 Task: Add an event with the title Second Interview with Roberstson, date '2024/05/03', time 9:40 AM to 11:40 AMand add a description: Analyzing the campaign's KPIs, such as website traffic, lead generation, sales, customer acquisition cost, return on investment (ROI), or brand awareness metrics. This helps to determine if the campaign achieved its desired outcomes and if it delivered a positive ROI.Select event color  Peacock . Add location for the event as: Rotterdam, Netherlands, logged in from the account softage.8@softage.netand send the event invitation to softage.6@softage.net and softage.7@softage.net. Set a reminder for the event Daily
Action: Mouse moved to (75, 84)
Screenshot: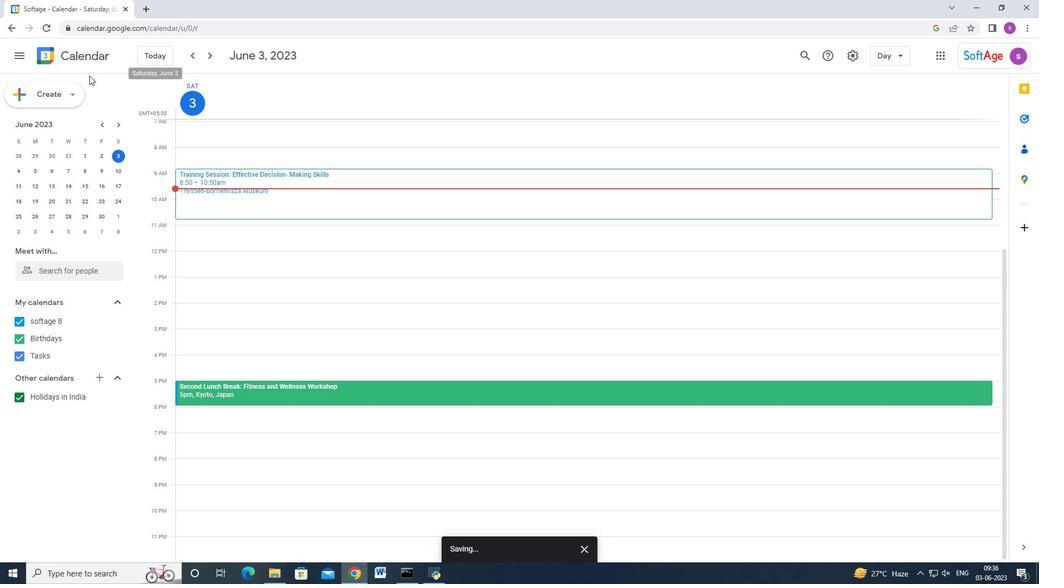 
Action: Mouse pressed left at (75, 84)
Screenshot: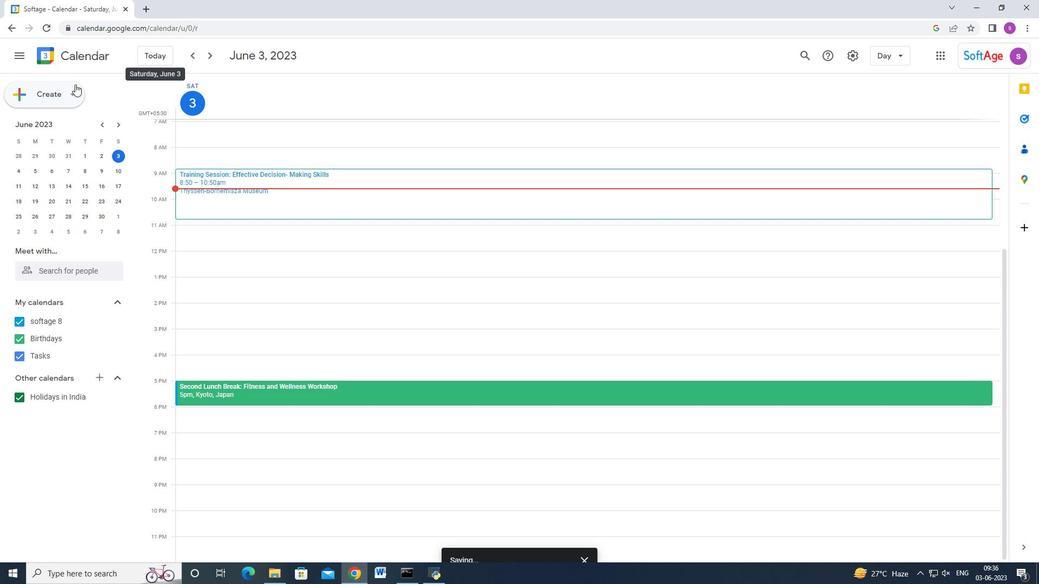 
Action: Mouse moved to (45, 116)
Screenshot: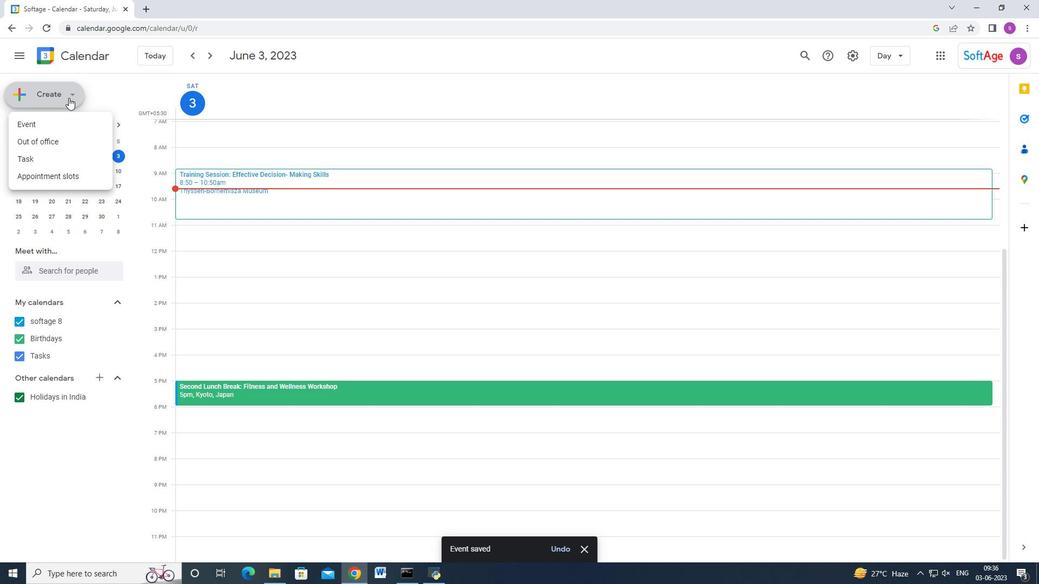
Action: Mouse pressed left at (45, 116)
Screenshot: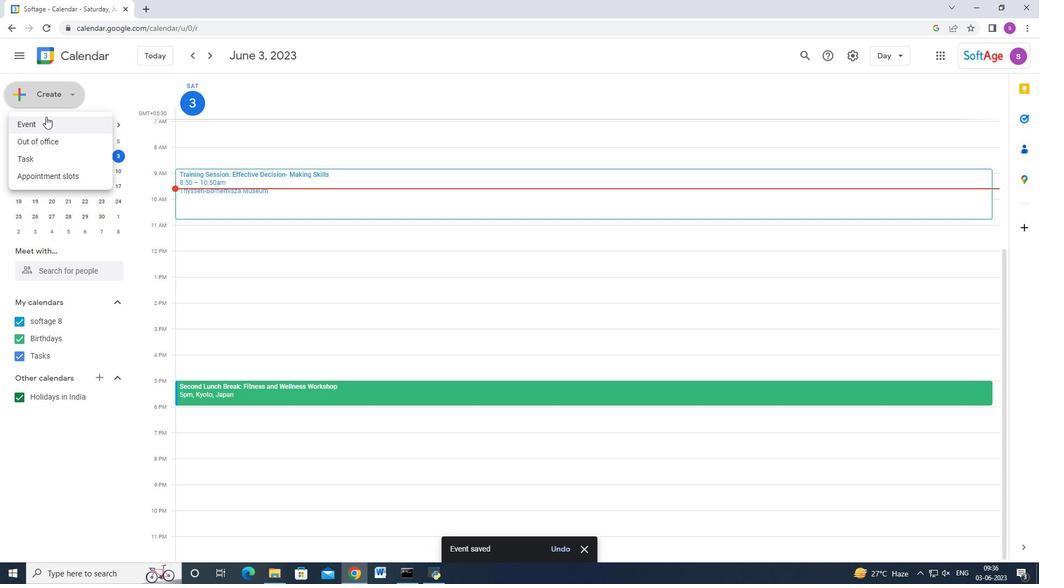 
Action: Mouse moved to (594, 428)
Screenshot: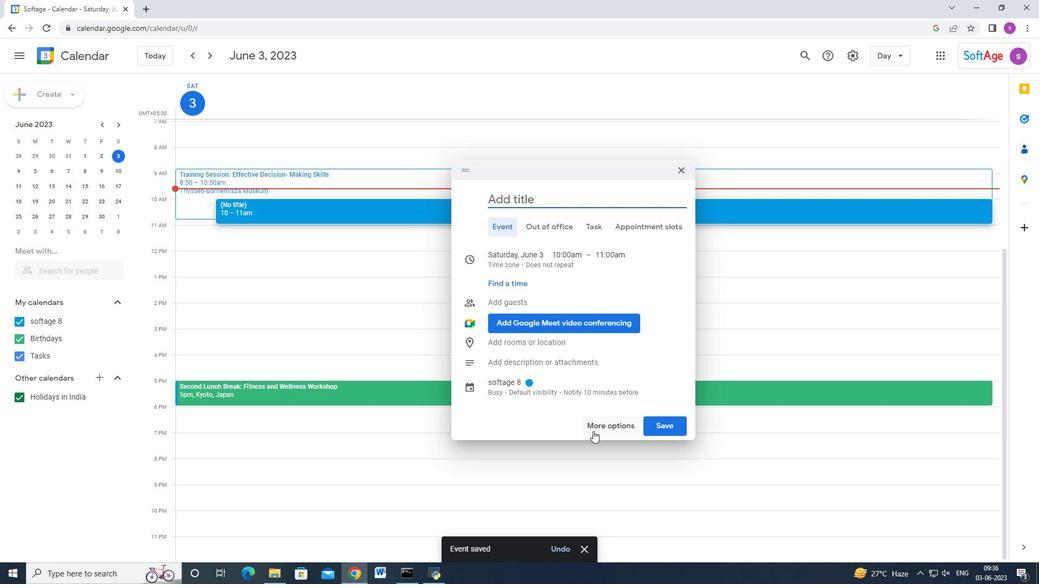 
Action: Mouse pressed left at (594, 428)
Screenshot: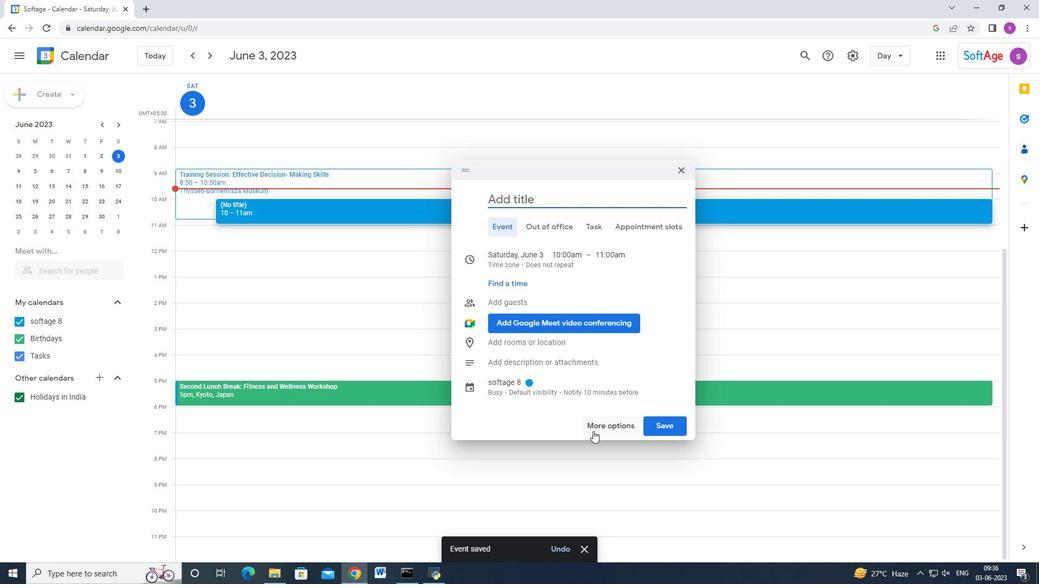 
Action: Mouse moved to (162, 64)
Screenshot: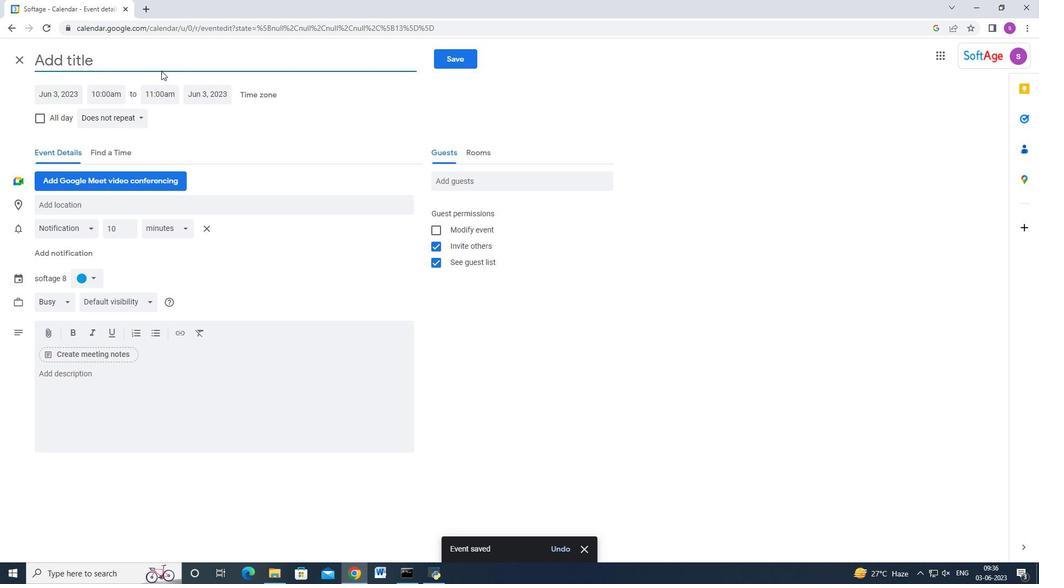 
Action: Key pressed <Key.shift_r>Second<Key.space><Key.shift>Interview<Key.space>with<Key.space><Key.shift>Robertson
Screenshot: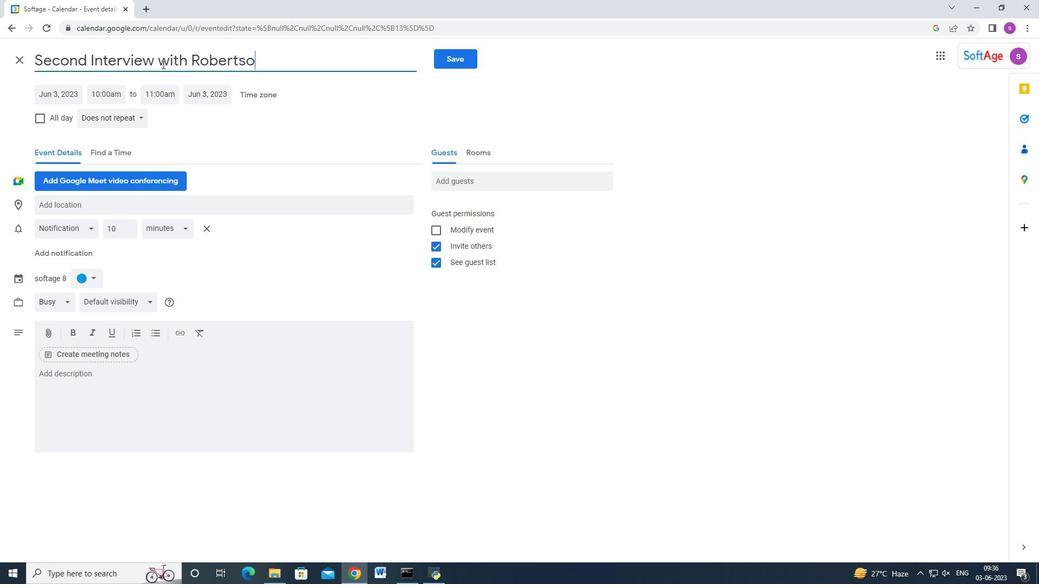 
Action: Mouse moved to (61, 94)
Screenshot: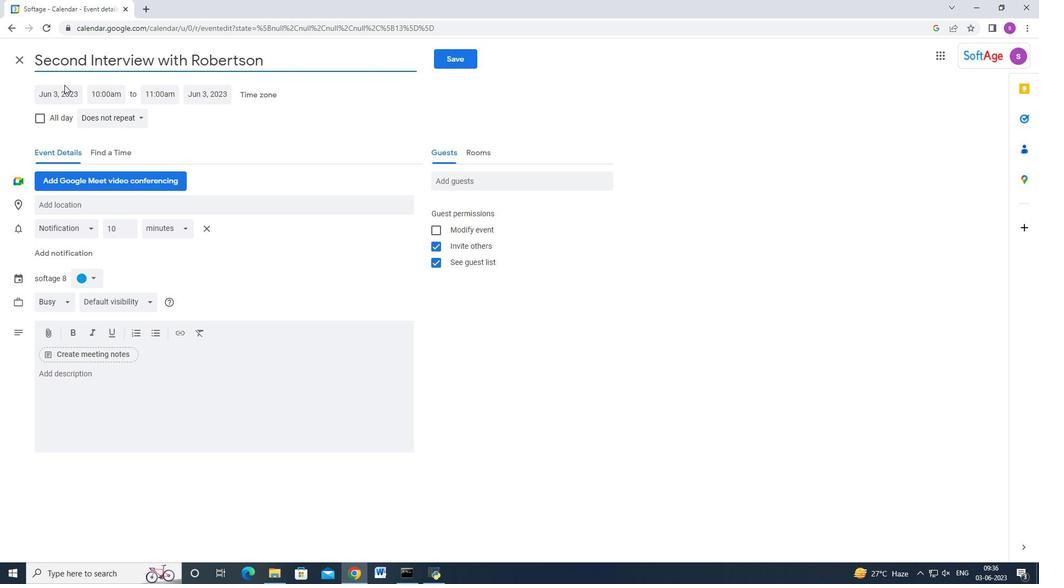 
Action: Mouse pressed left at (61, 94)
Screenshot: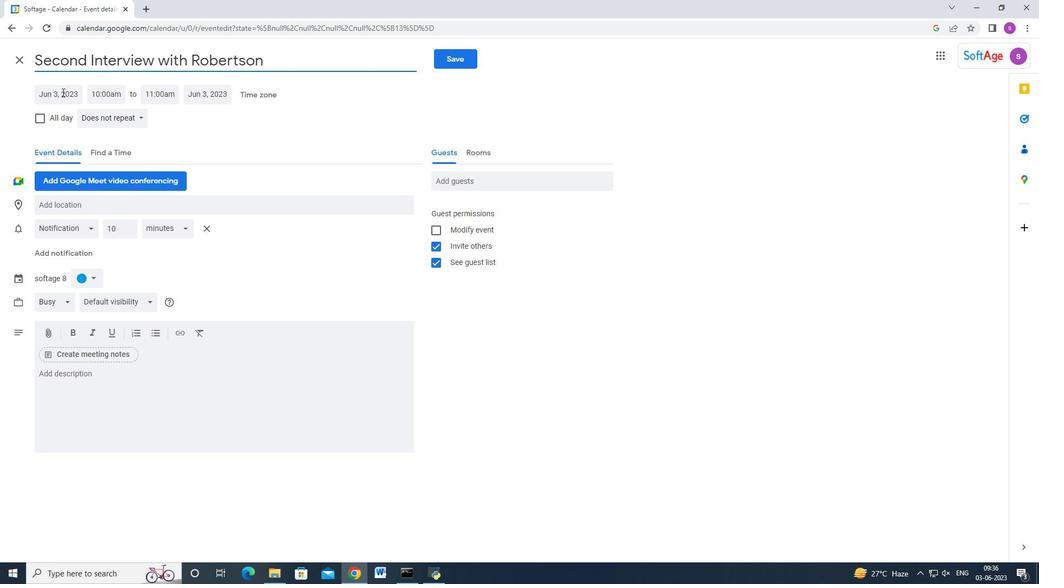 
Action: Mouse moved to (172, 118)
Screenshot: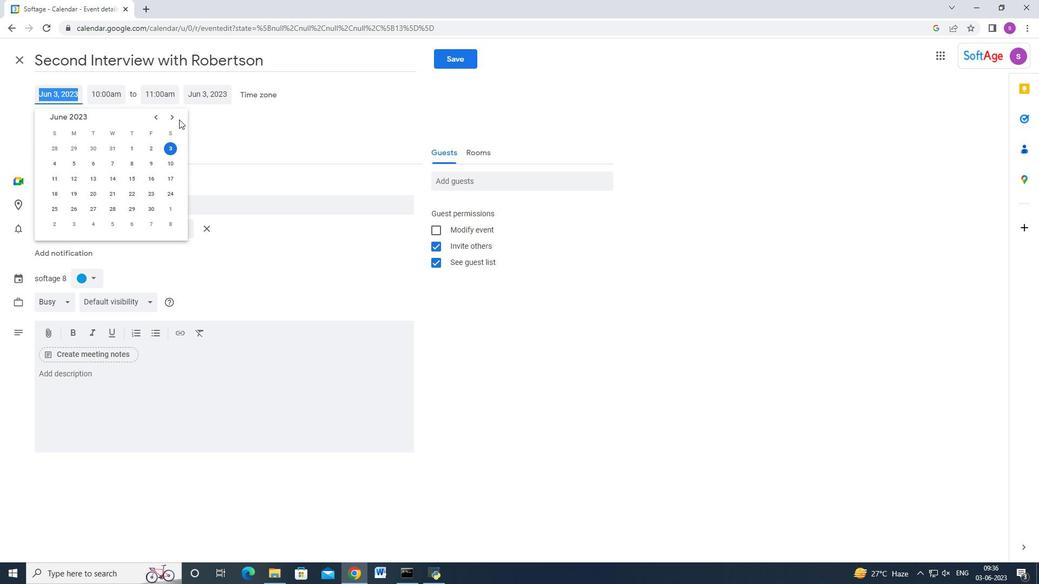 
Action: Mouse pressed left at (172, 118)
Screenshot: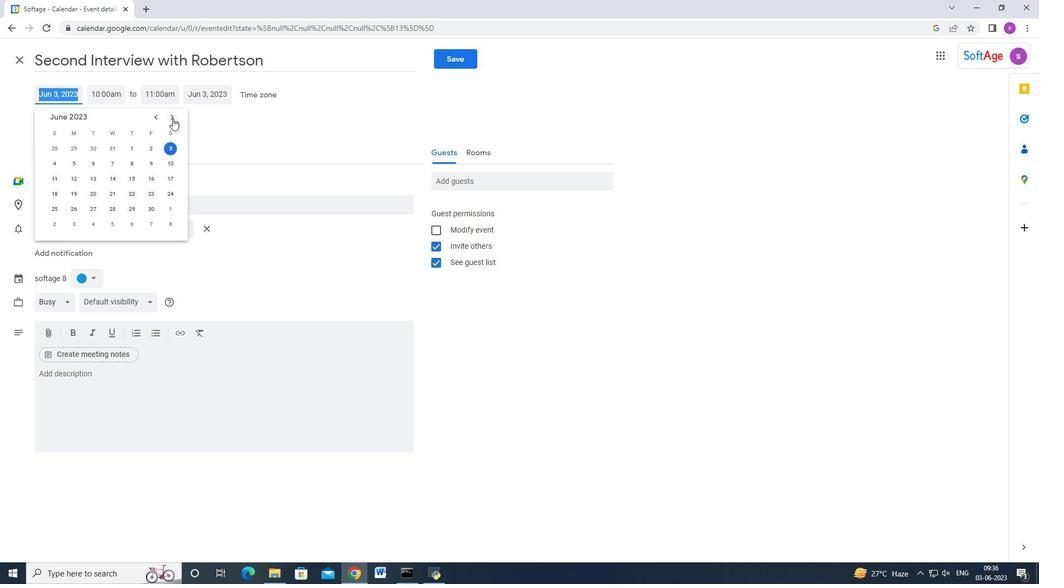 
Action: Mouse pressed left at (172, 118)
Screenshot: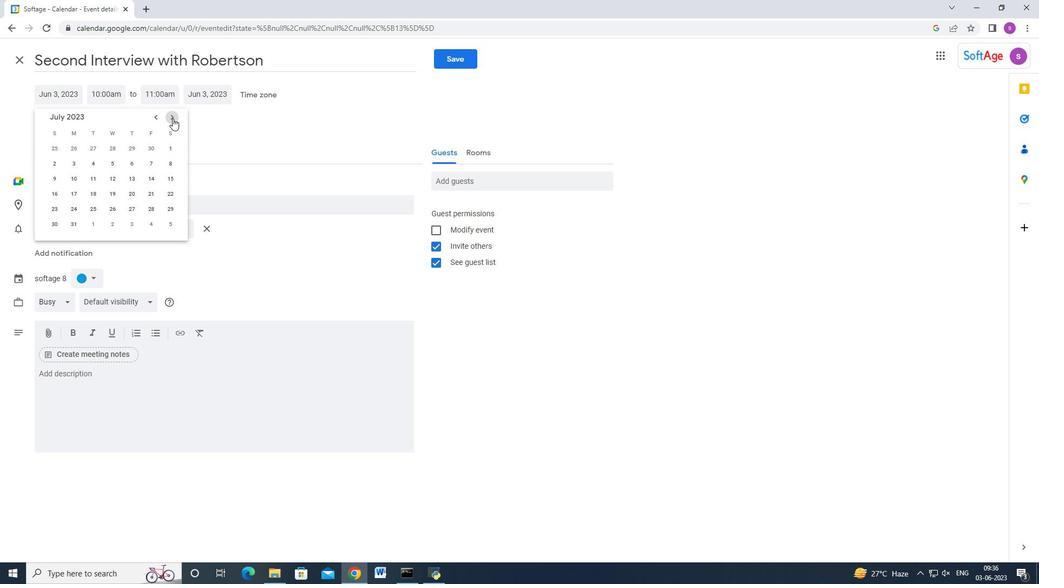 
Action: Mouse pressed left at (172, 118)
Screenshot: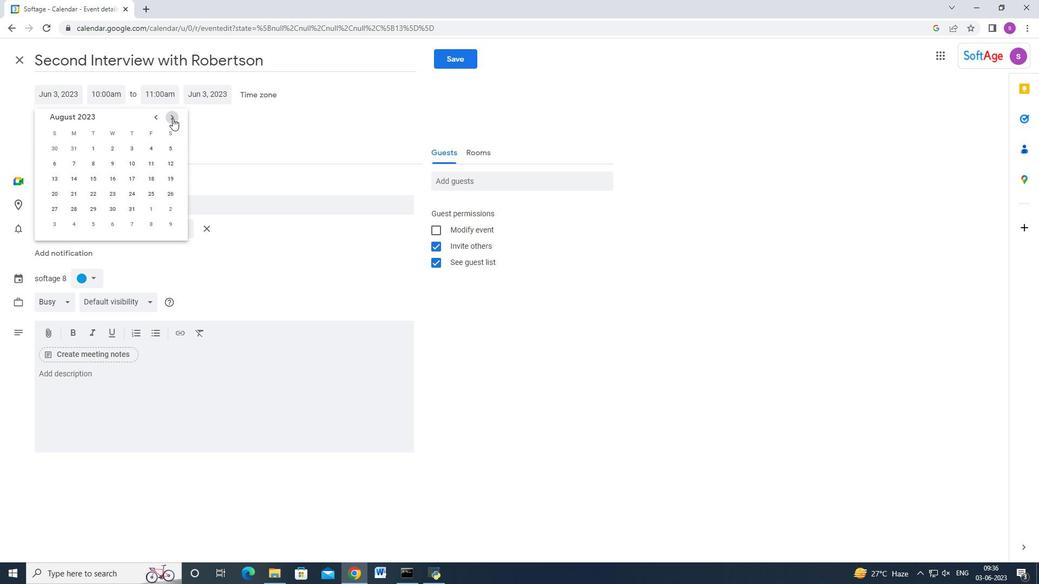 
Action: Mouse pressed left at (172, 118)
Screenshot: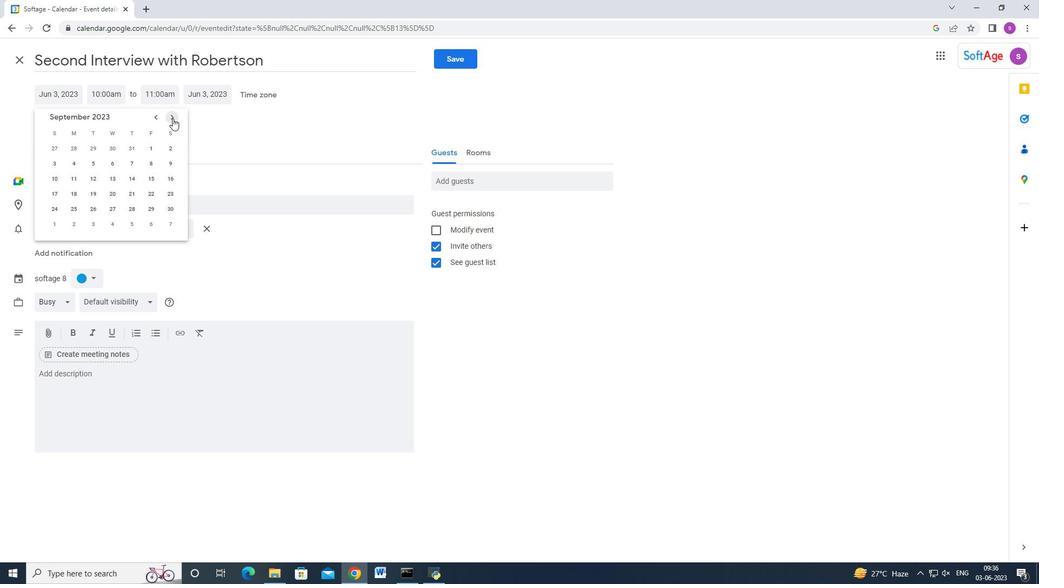 
Action: Mouse pressed left at (172, 118)
Screenshot: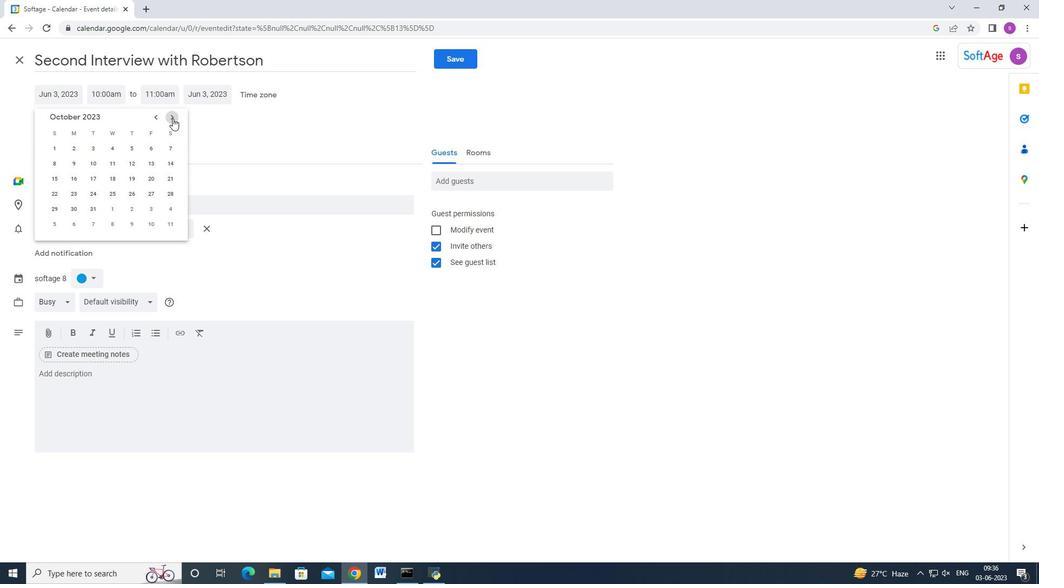 
Action: Mouse pressed left at (172, 118)
Screenshot: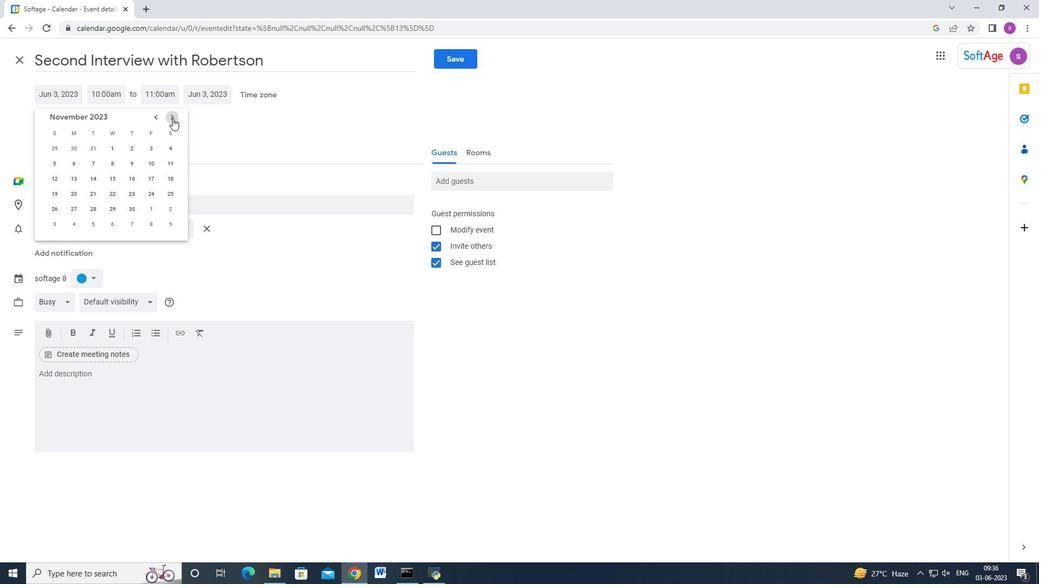 
Action: Mouse pressed left at (172, 118)
Screenshot: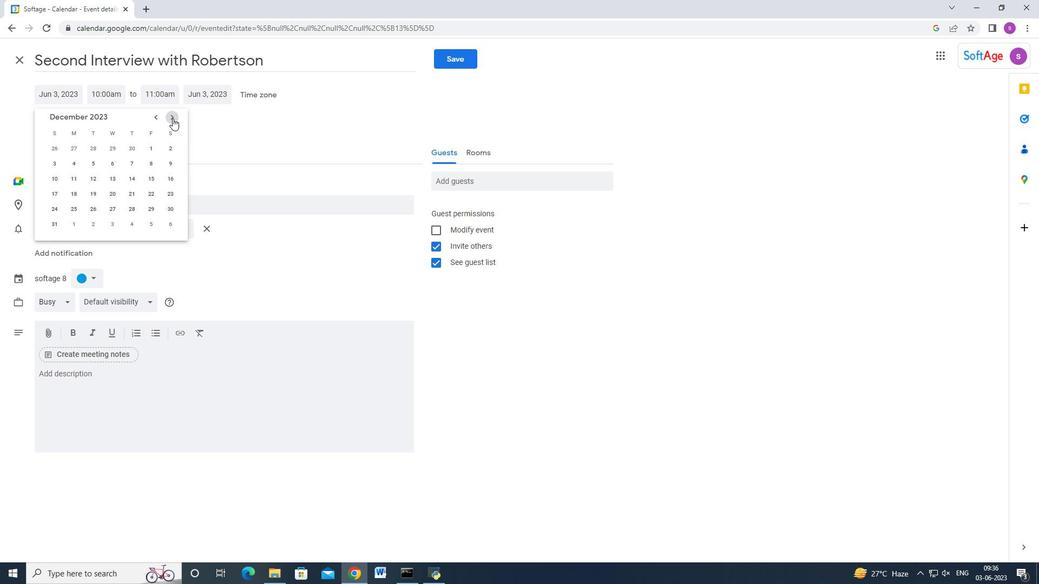 
Action: Mouse pressed left at (172, 118)
Screenshot: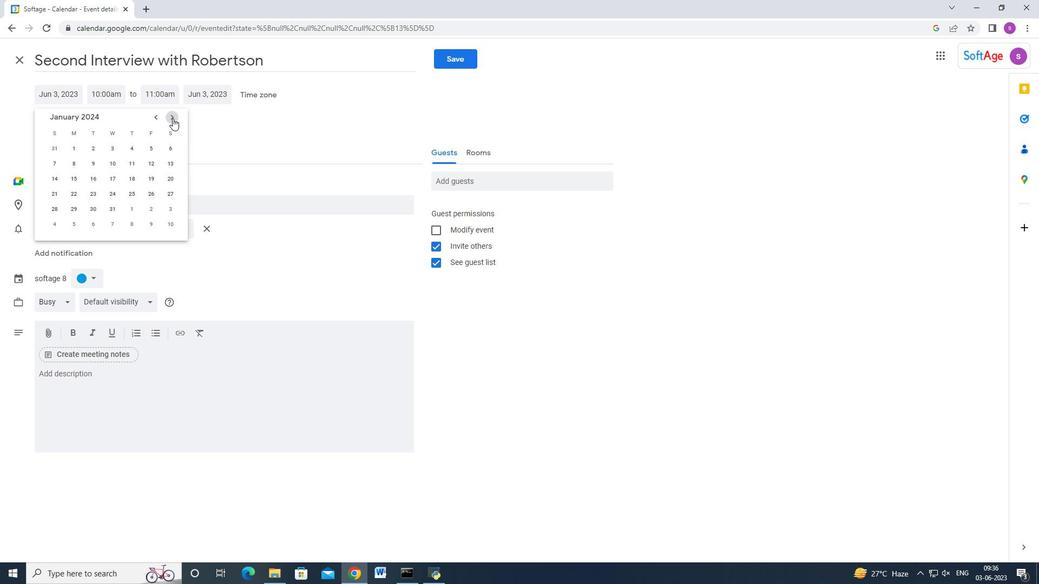 
Action: Mouse pressed left at (172, 118)
Screenshot: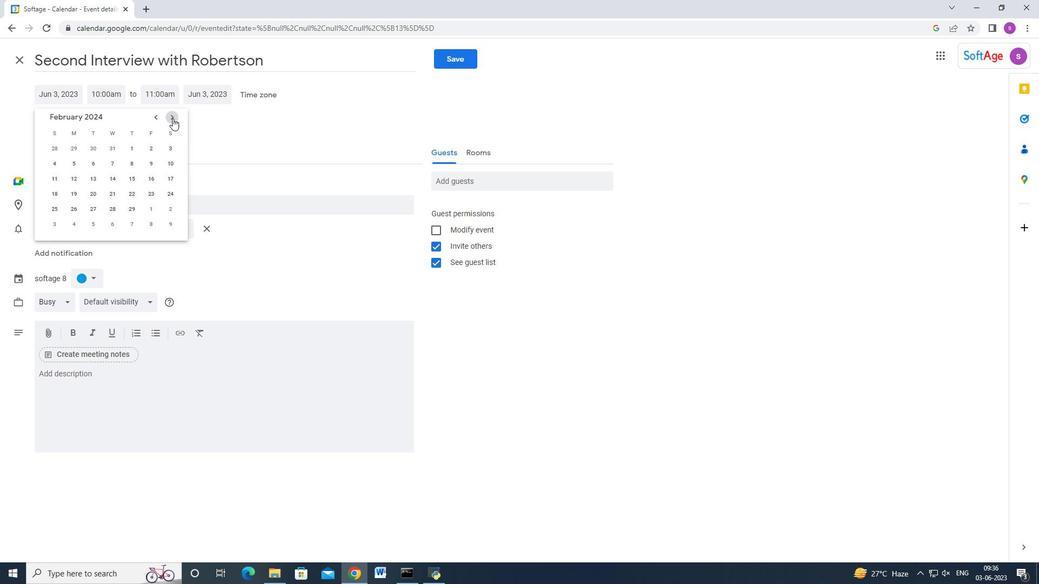 
Action: Mouse pressed left at (172, 118)
Screenshot: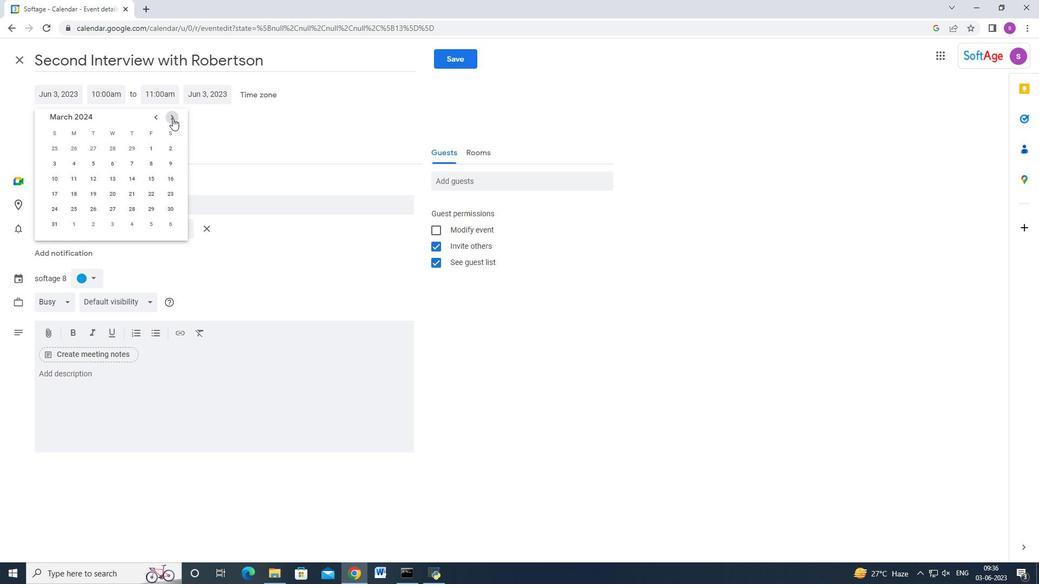 
Action: Mouse moved to (113, 147)
Screenshot: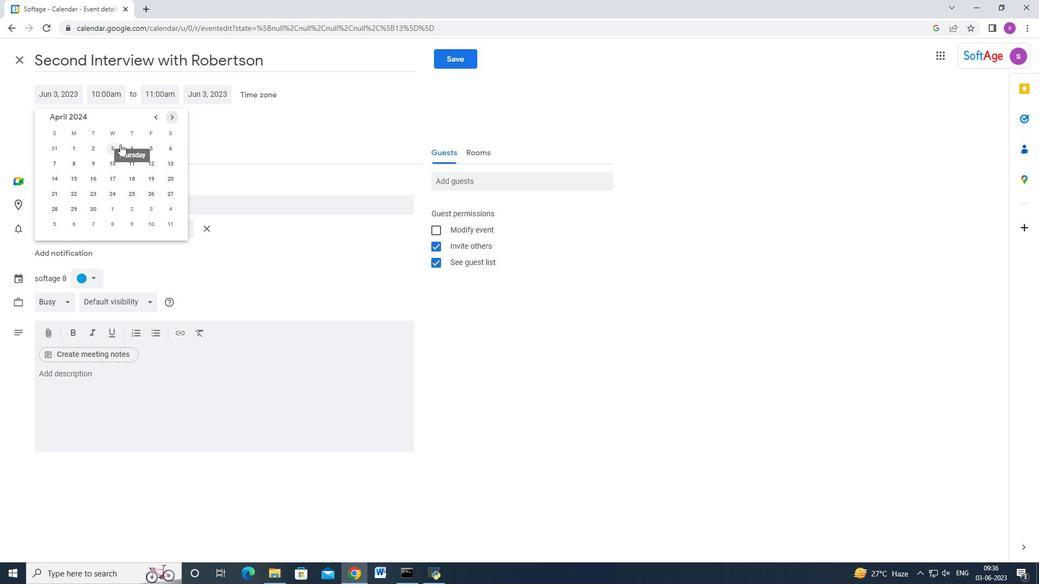
Action: Mouse pressed left at (113, 147)
Screenshot: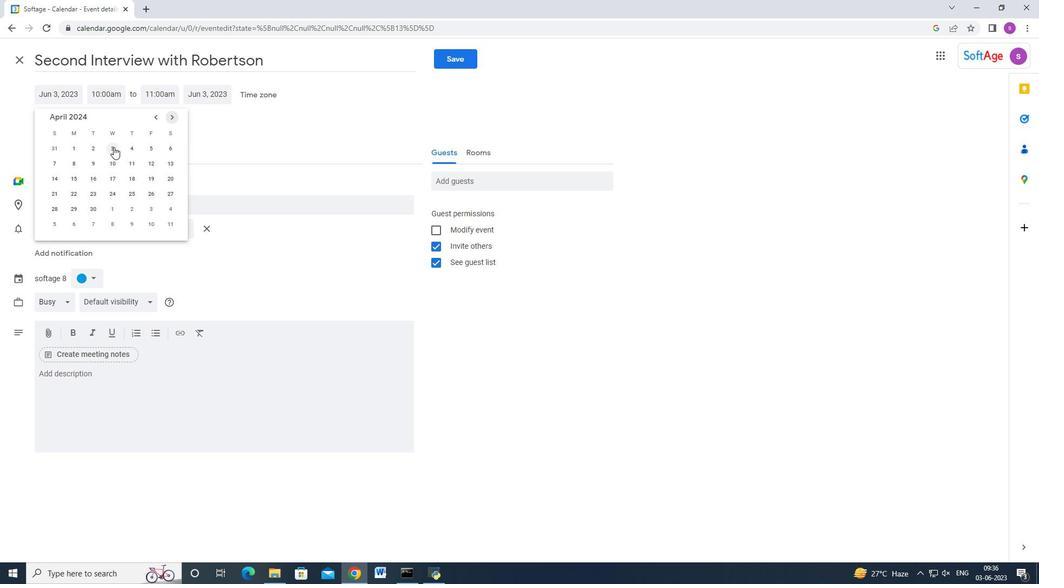 
Action: Mouse moved to (111, 97)
Screenshot: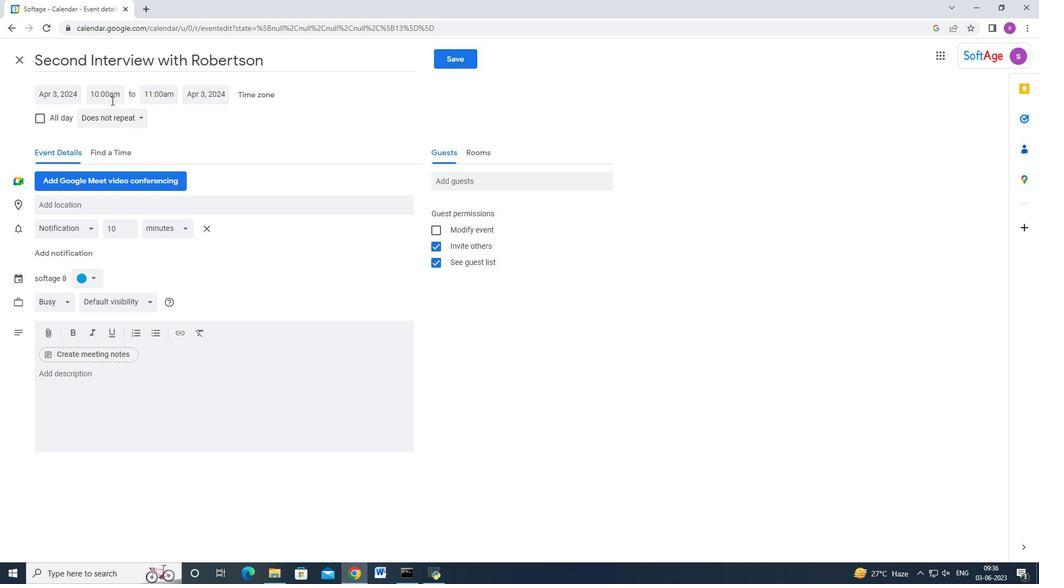 
Action: Mouse pressed left at (111, 97)
Screenshot: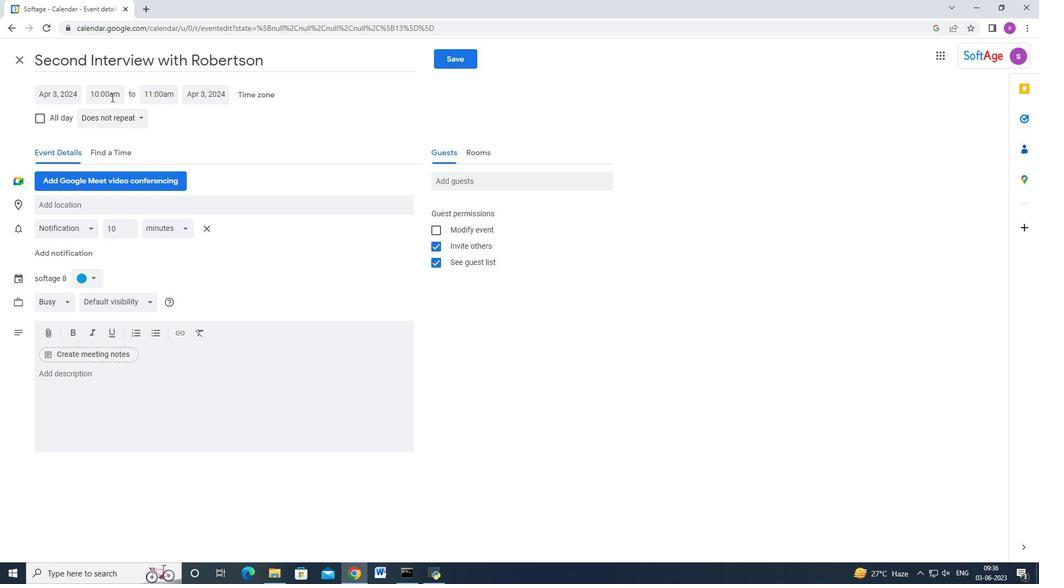 
Action: Key pressed 9<Key.shift>:40am<Key.enter><Key.tab>11<Key.shift>:40am<Key.enter>
Screenshot: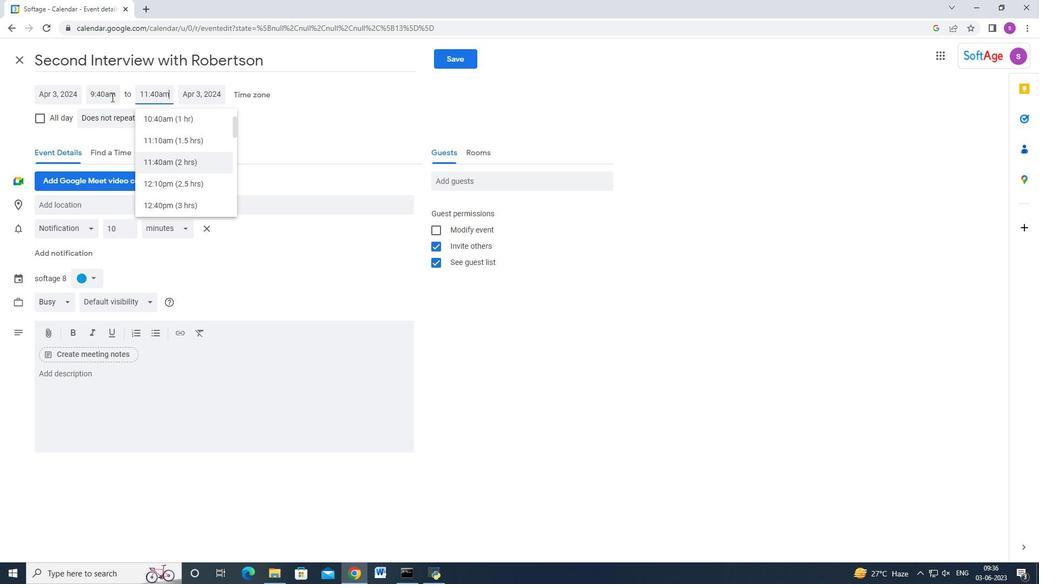 
Action: Mouse moved to (169, 390)
Screenshot: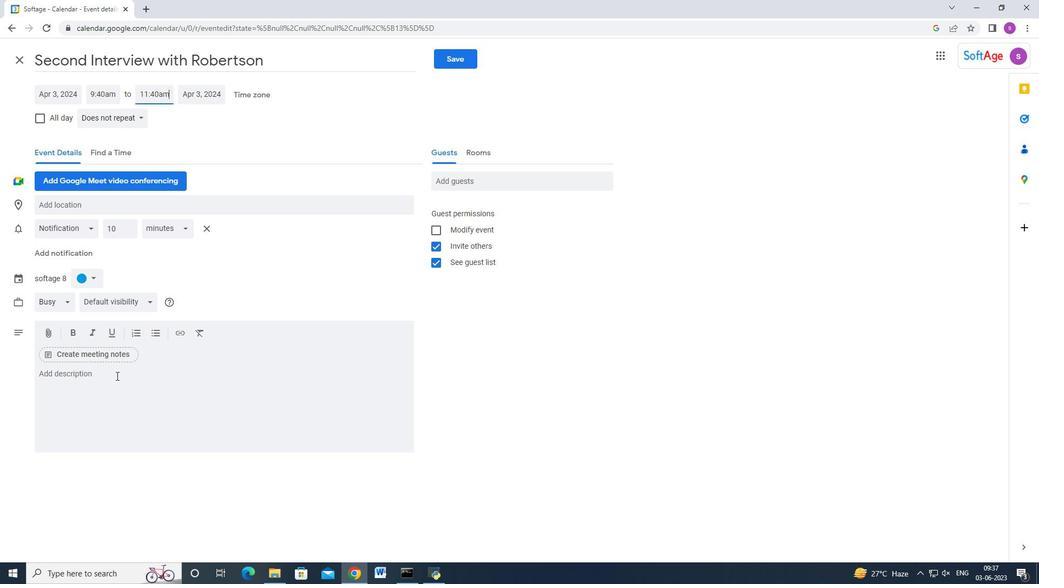 
Action: Mouse pressed left at (169, 390)
Screenshot: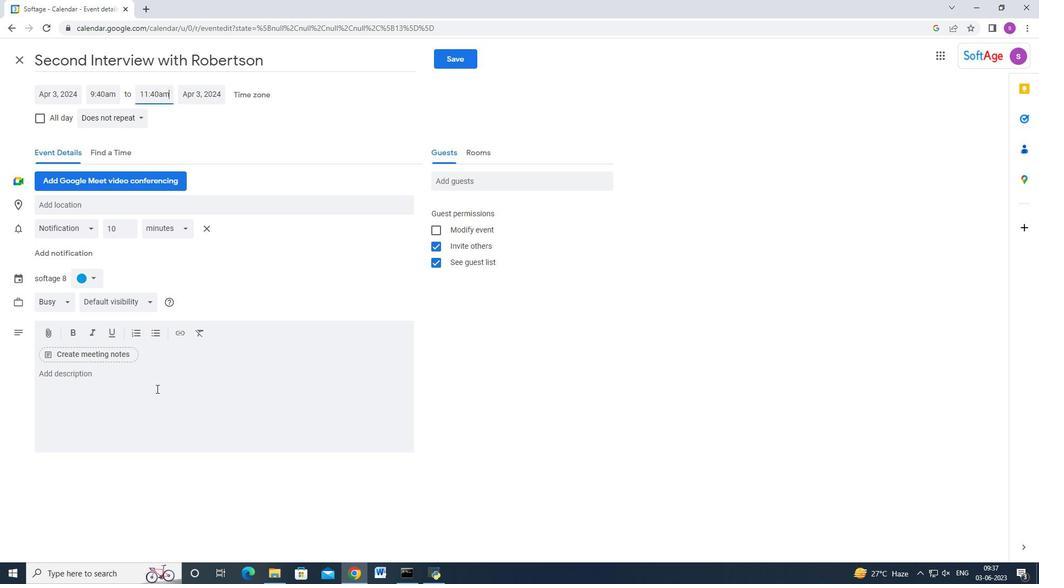 
Action: Key pressed <Key.shift><Key.shift>Analyzing<Key.space>the<Key.space>campaign's<Key.space><Key.caps_lock>KPI<Key.caps_lock>s<Key.space><Key.backspace>,<Key.space>such<Key.space>as<Key.space>website<Key.space>traffice,<Key.space>lea<Key.backspace><Key.backspace><Key.backspace><Key.backspace><Key.backspace><Key.backspace>,<Key.space>lead<Key.space>generation,<Key.space>sales,<Key.space>customer<Key.space>acquistion<Key.space>cost,<Key.left><Key.left><Key.left><Key.left><Key.left><Key.left><Key.left><Key.left><Key.left><Key.left><Key.left><Key.left><Key.right><Key.right>i<Key.right><Key.right><Key.right><Key.right><Key.right><Key.right><Key.right><Key.right><Key.right><Key.right><Key.space>return<Key.space>on<Key.space>investment<Key.space><Key.backspace><Key.shift>(<Key.caps_lock>ROI<Key.shift>)<Key.caps_lock><Key.space><Key.backspace>,<Key.space>or<Key.space>brand<Key.space>awareness<Key.space>metrics.<Key.space><Key.shift><Key.shift><Key.shift><Key.shift><Key.shift><Key.shift>This<Key.space>helps<Key.space>to<Key.space>determine<Key.space>if<Key.space>the<Key.space>cc<Key.backspace>ampaign<Key.space>achieved<Key.space>its<Key.space>desired<Key.space>outcomes<Key.space>and<Key.space>if<Key.space>it<Key.space>delivered<Key.space>a<Key.space>positive<Key.space><Key.caps_lock>ROI<Key.caps_lock>.
Screenshot: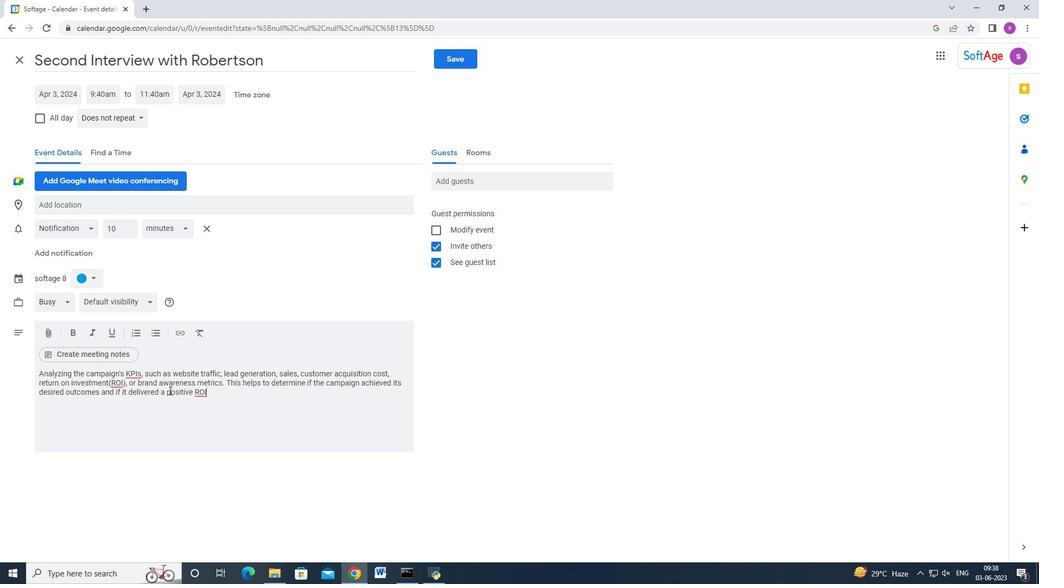 
Action: Mouse moved to (95, 282)
Screenshot: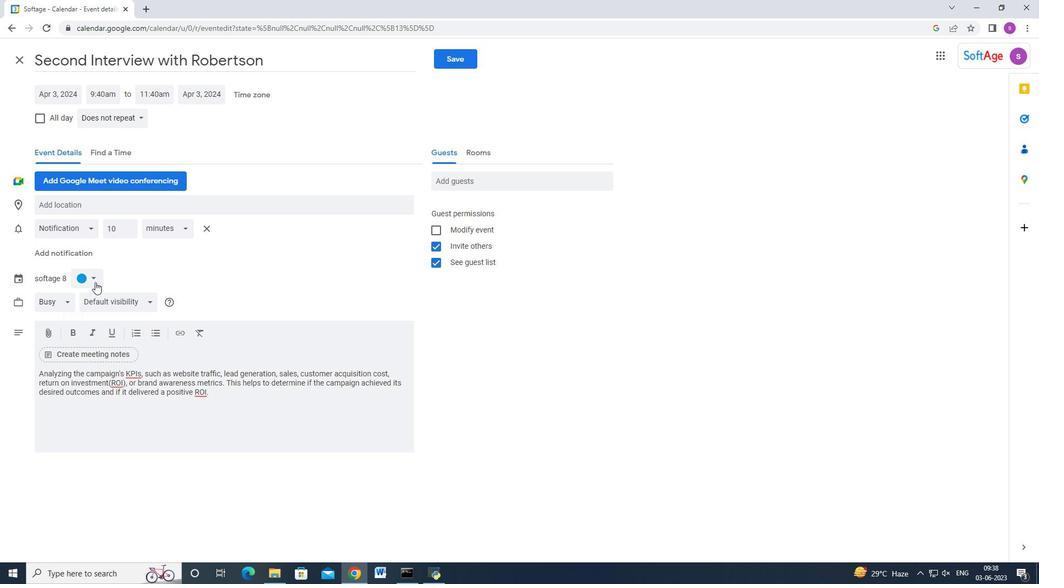 
Action: Mouse pressed left at (95, 282)
Screenshot: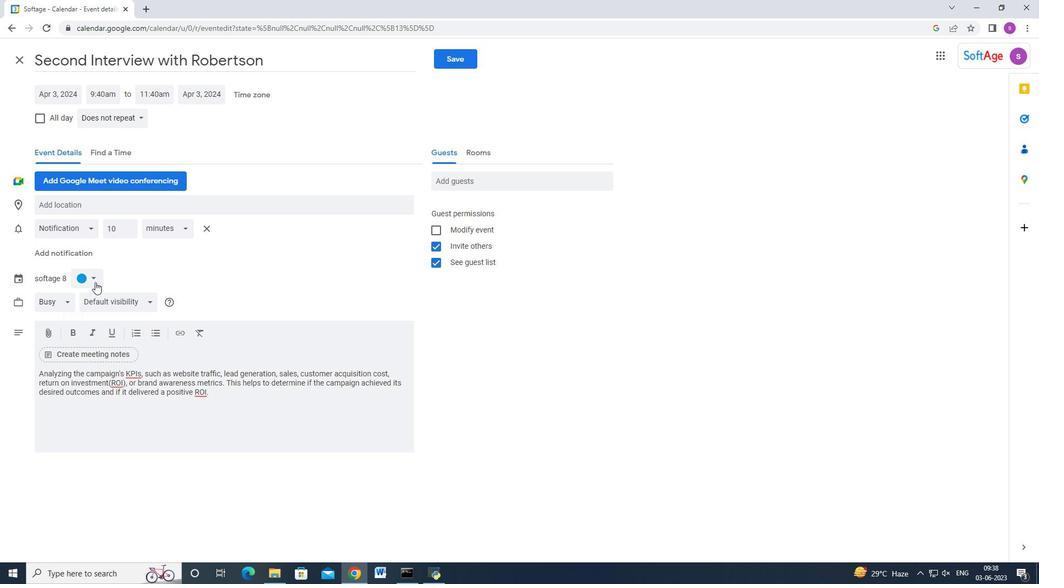 
Action: Mouse moved to (79, 317)
Screenshot: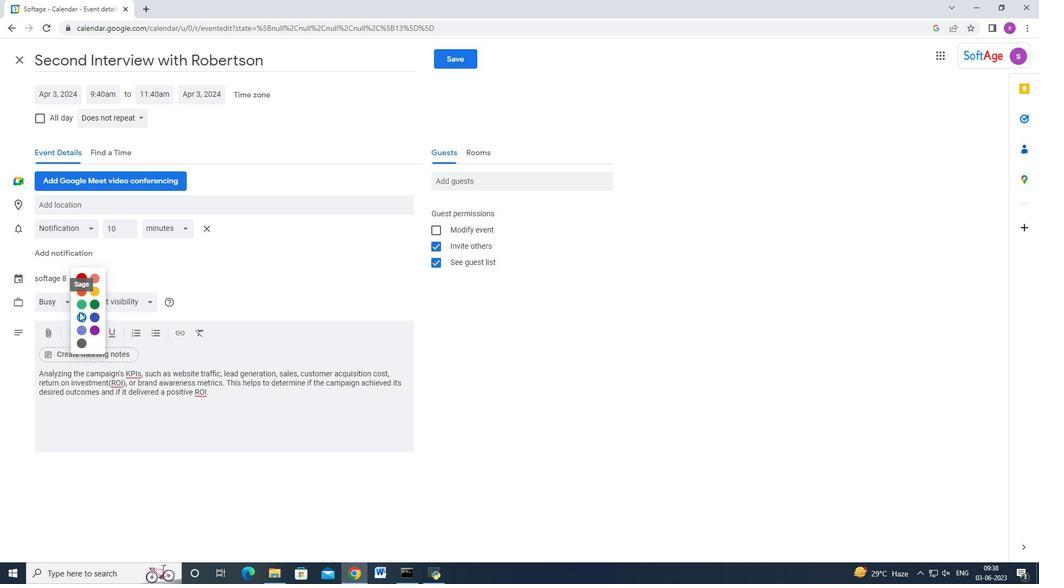 
Action: Mouse pressed left at (79, 317)
Screenshot: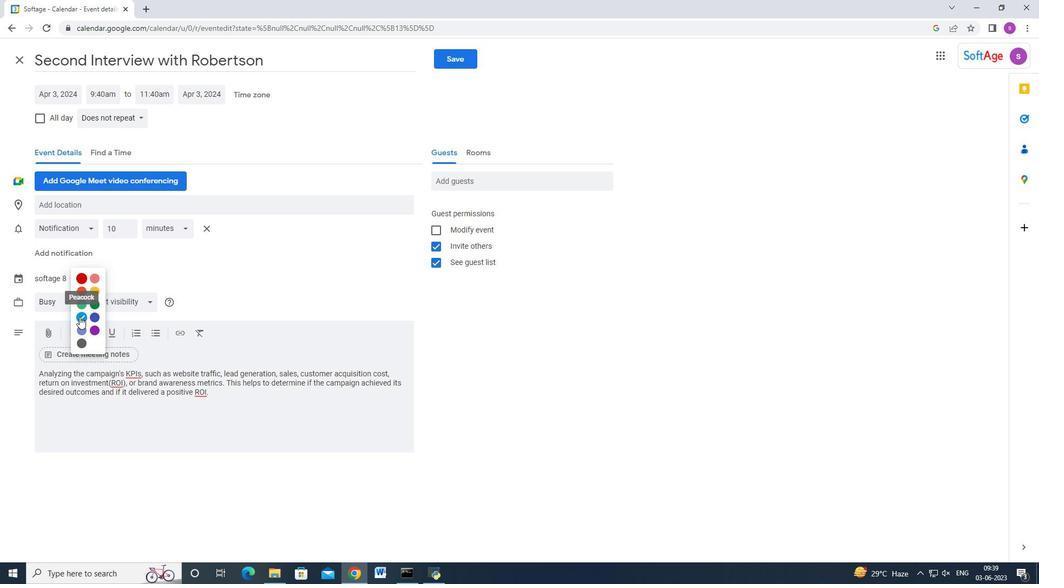 
Action: Mouse moved to (161, 211)
Screenshot: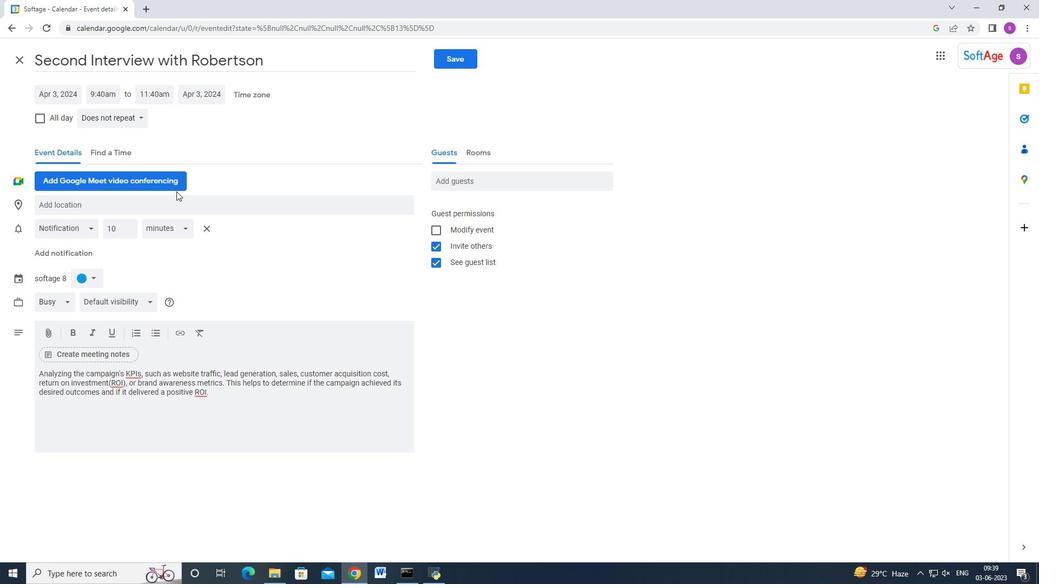 
Action: Mouse pressed left at (161, 211)
Screenshot: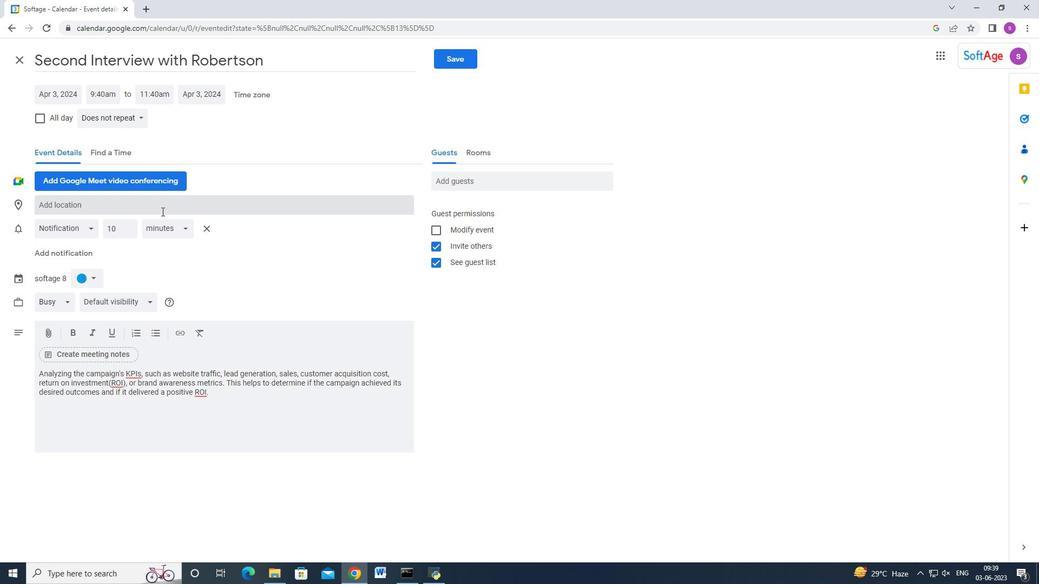 
Action: Key pressed <Key.shift>Rotterdam,<Key.space><Key.shift>Netherlands<Key.enter>
Screenshot: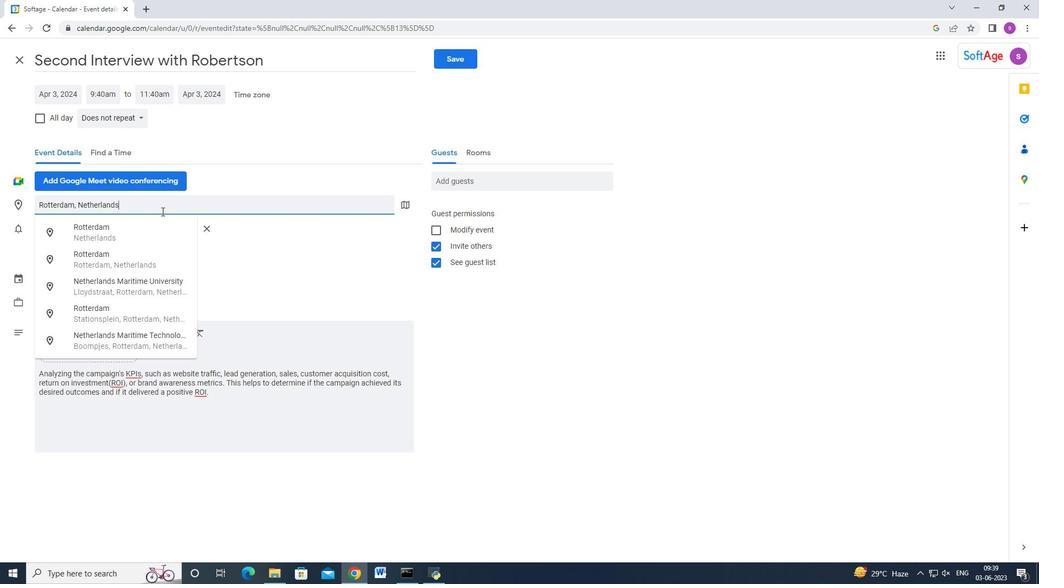 
Action: Mouse moved to (444, 178)
Screenshot: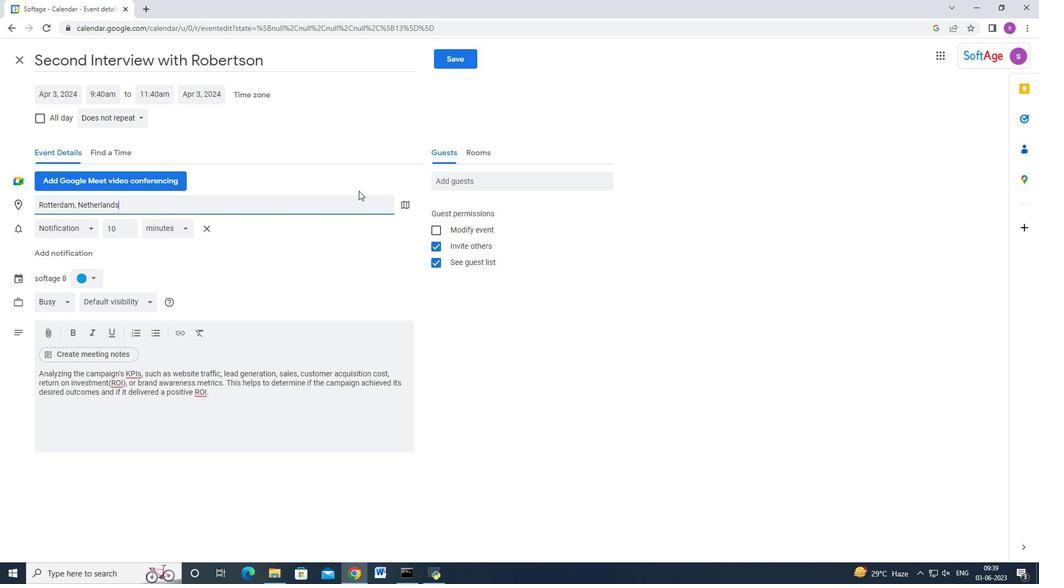 
Action: Mouse pressed left at (444, 178)
Screenshot: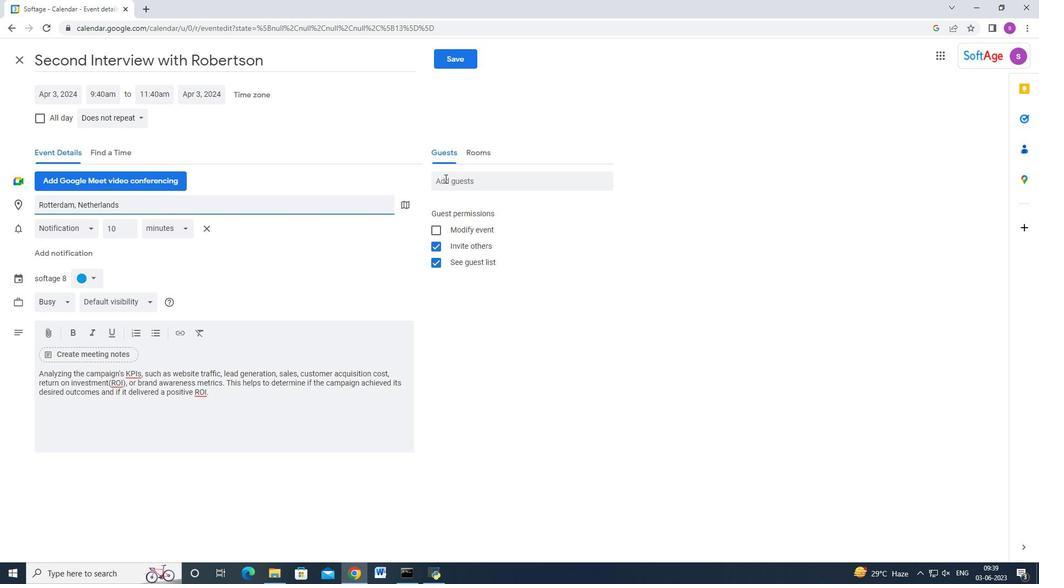 
Action: Key pressed softage.6<Key.shift_r>@softage.net<Key.enter>softage.7<Key.shift_r>@softage.net<Key.enter>
Screenshot: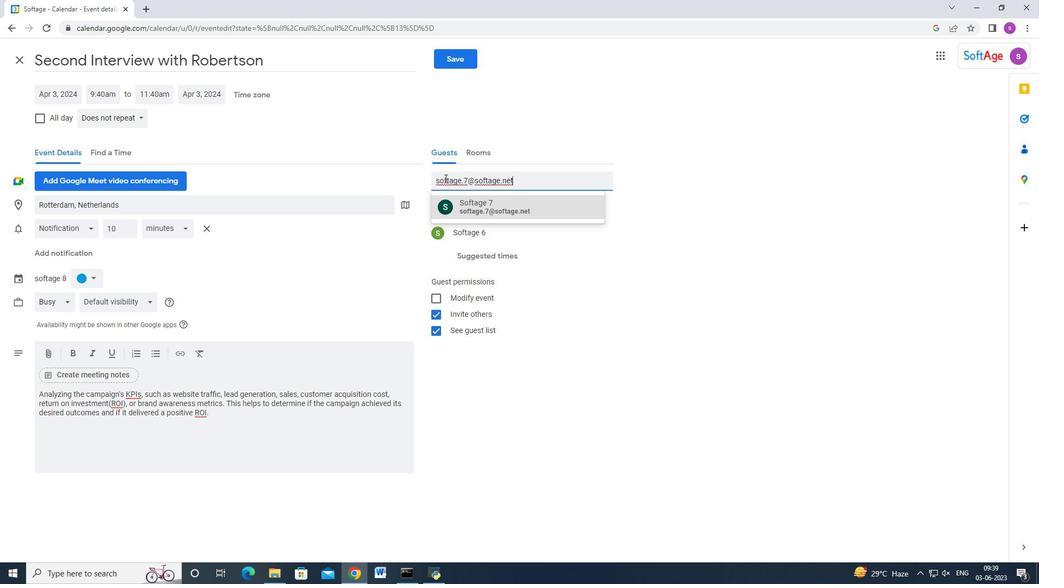 
Action: Mouse moved to (121, 122)
Screenshot: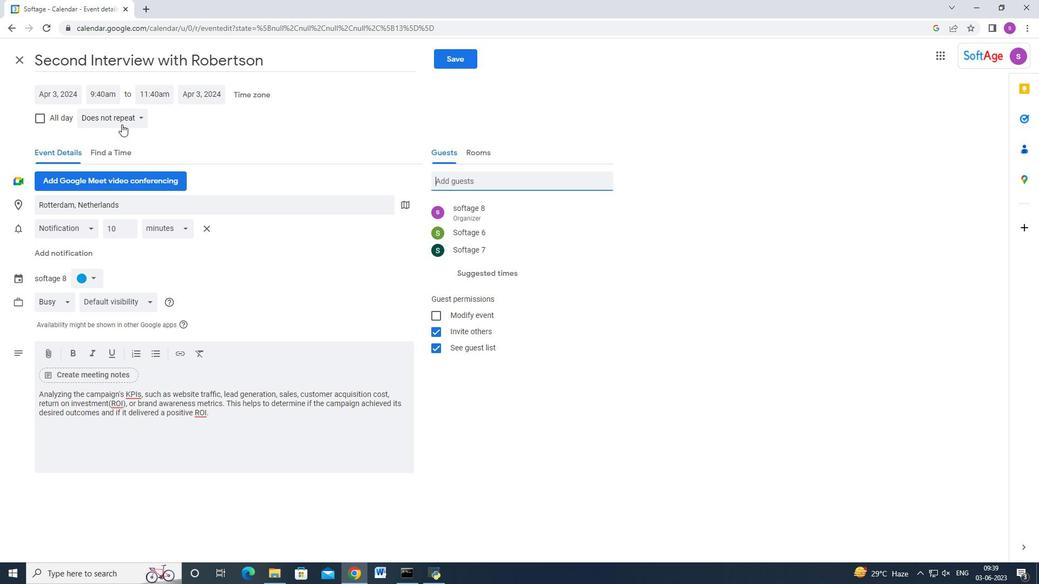 
Action: Mouse pressed left at (121, 122)
Screenshot: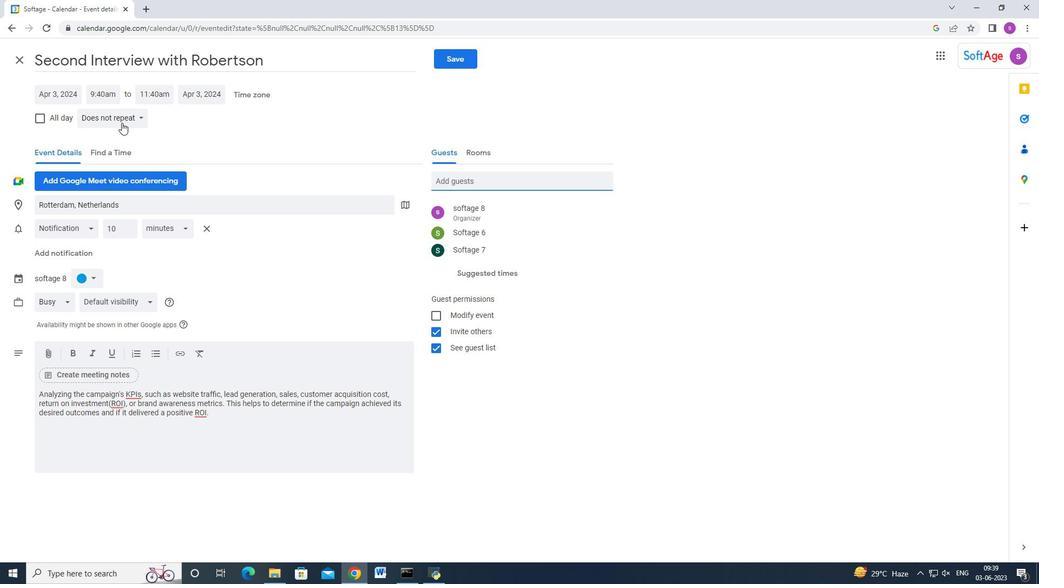 
Action: Mouse moved to (119, 134)
Screenshot: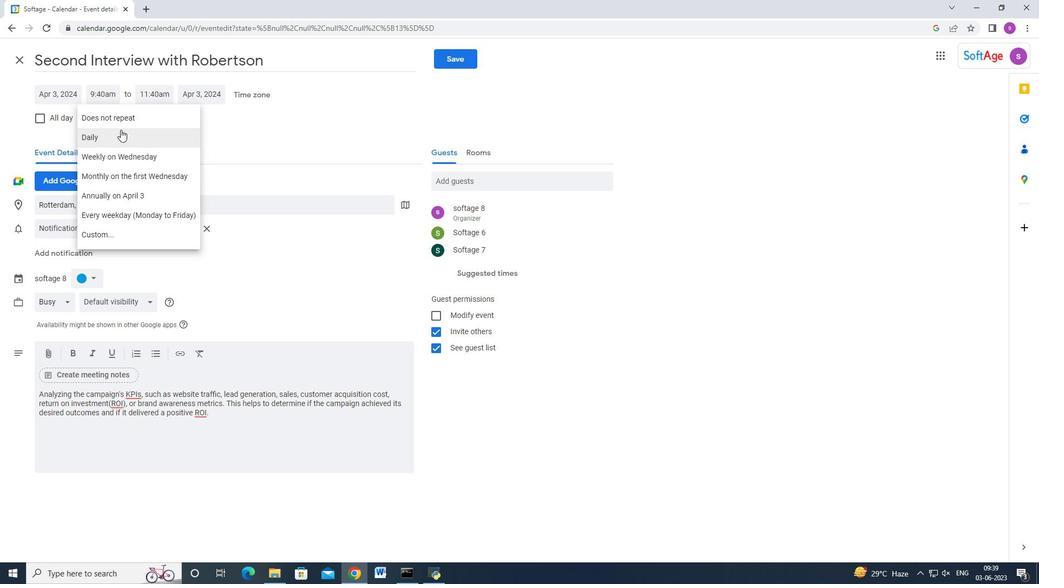 
Action: Mouse pressed left at (119, 134)
Screenshot: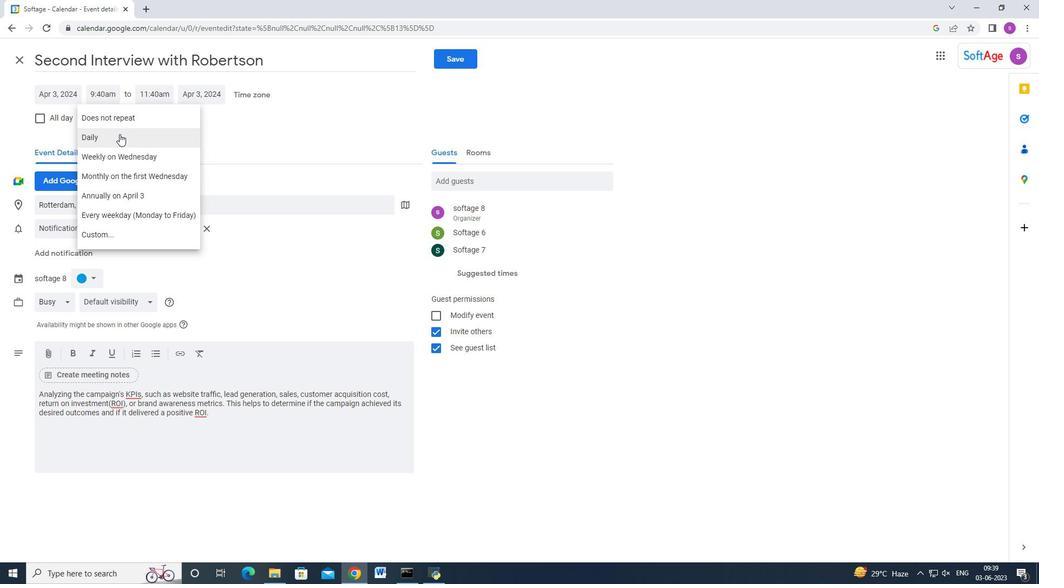
Action: Mouse moved to (430, 57)
Screenshot: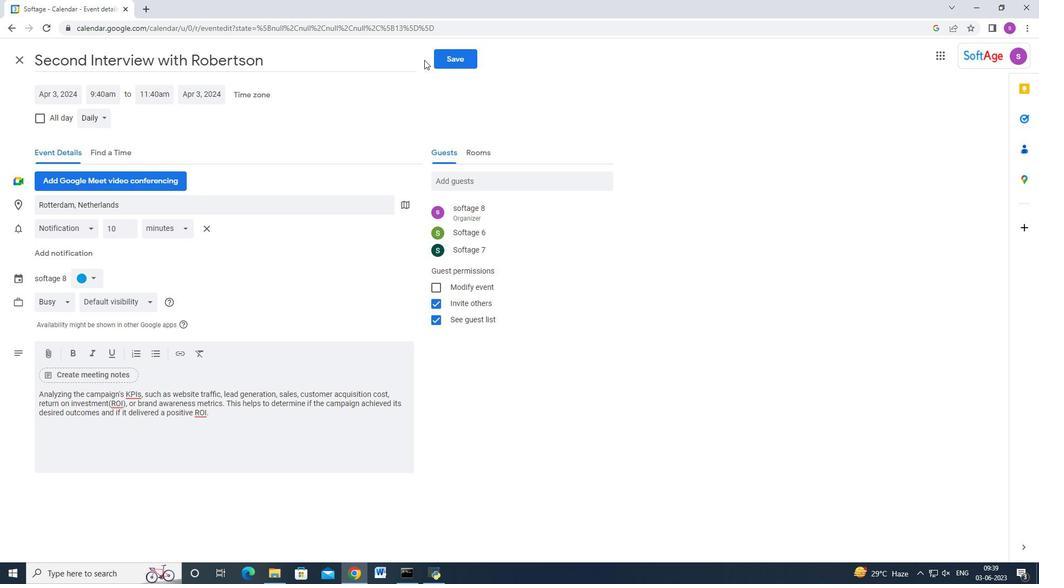 
Action: Mouse pressed left at (430, 57)
Screenshot: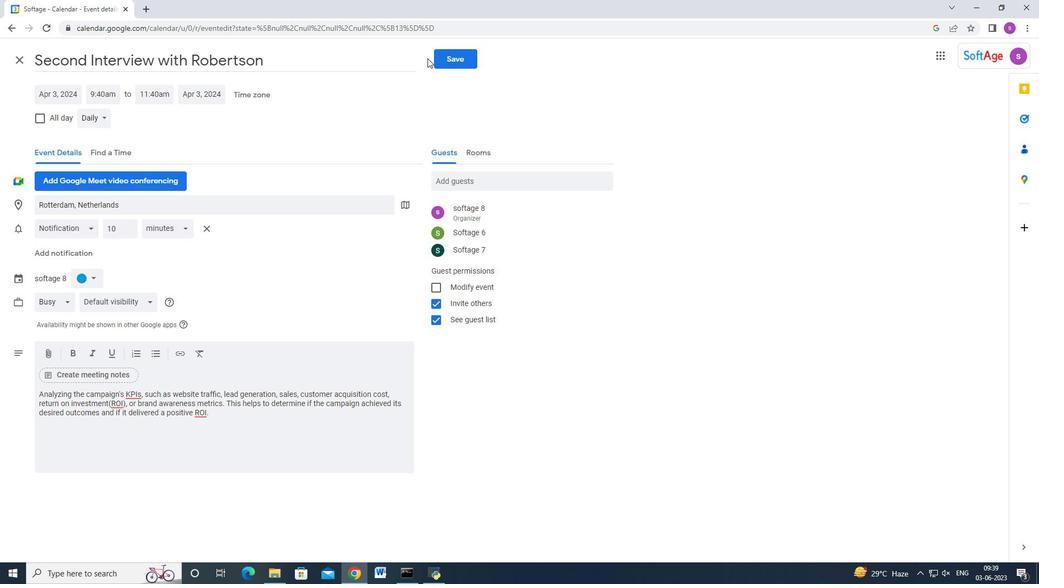 
Action: Mouse moved to (445, 58)
Screenshot: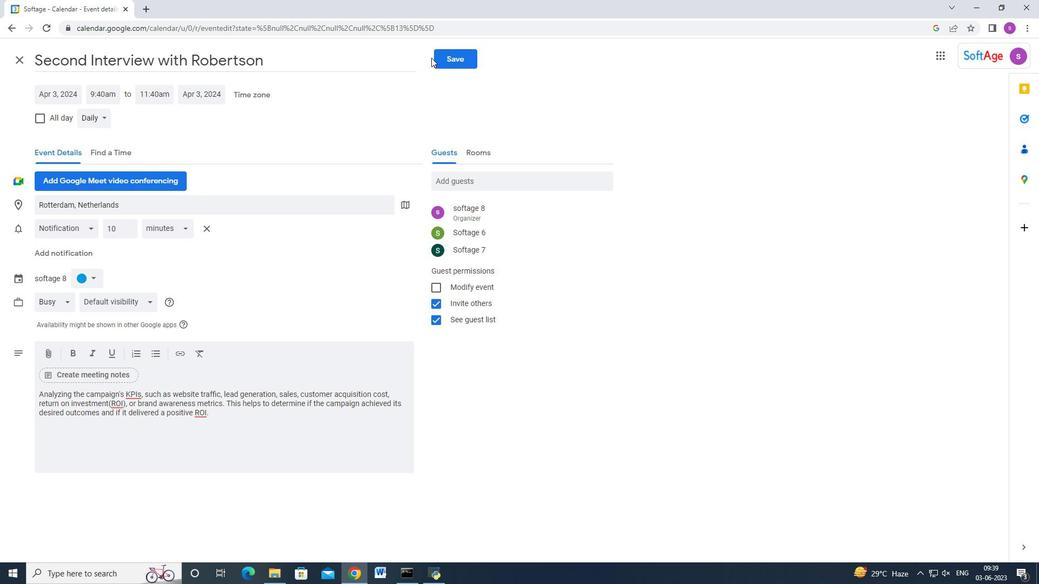 
Action: Mouse pressed left at (445, 58)
Screenshot: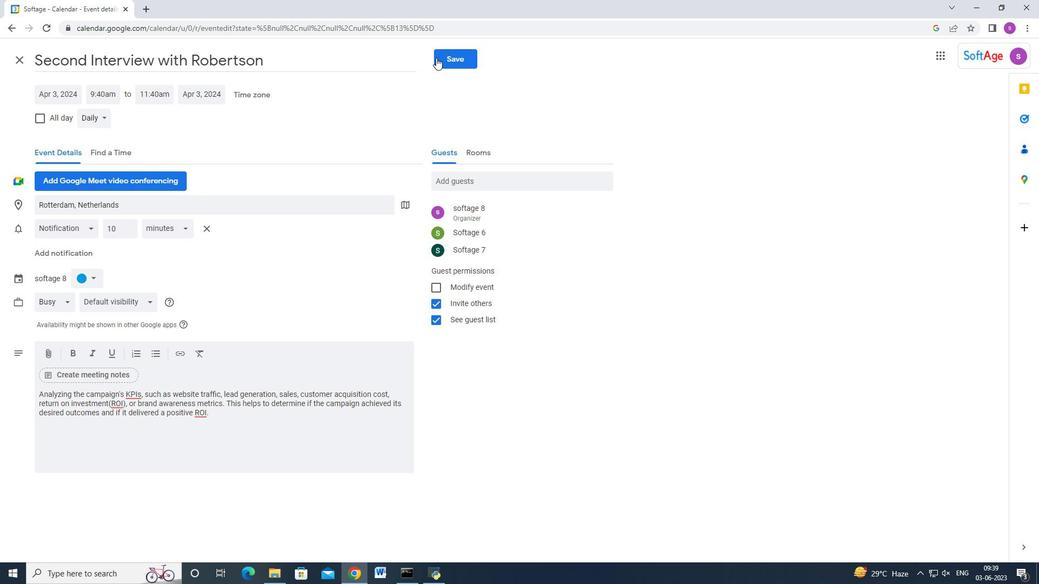 
Action: Mouse moved to (586, 326)
Screenshot: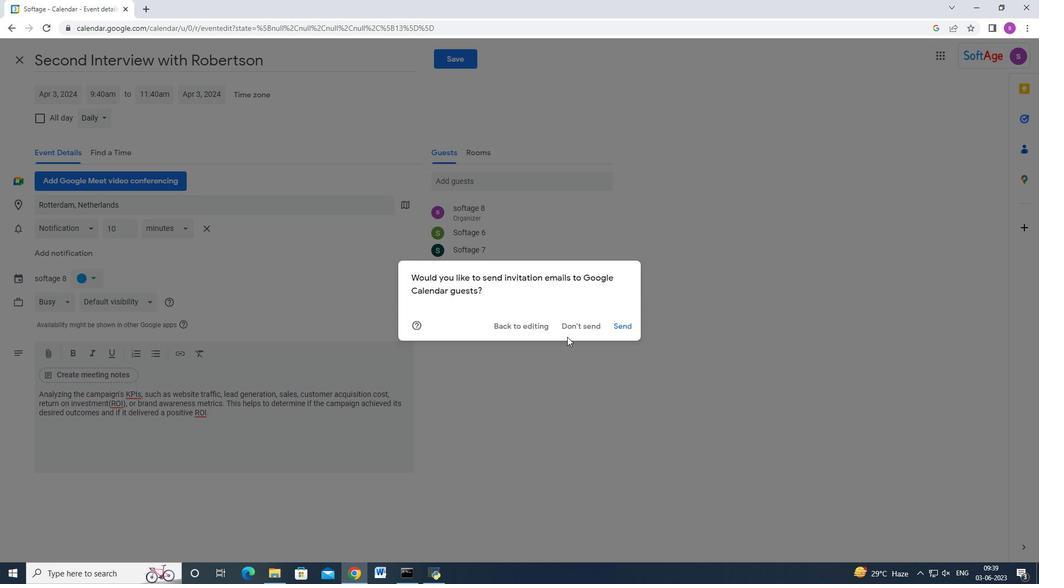 
